 Task: Set the alternate calendars to Hijri - Civil.
Action: Mouse moved to (789, 72)
Screenshot: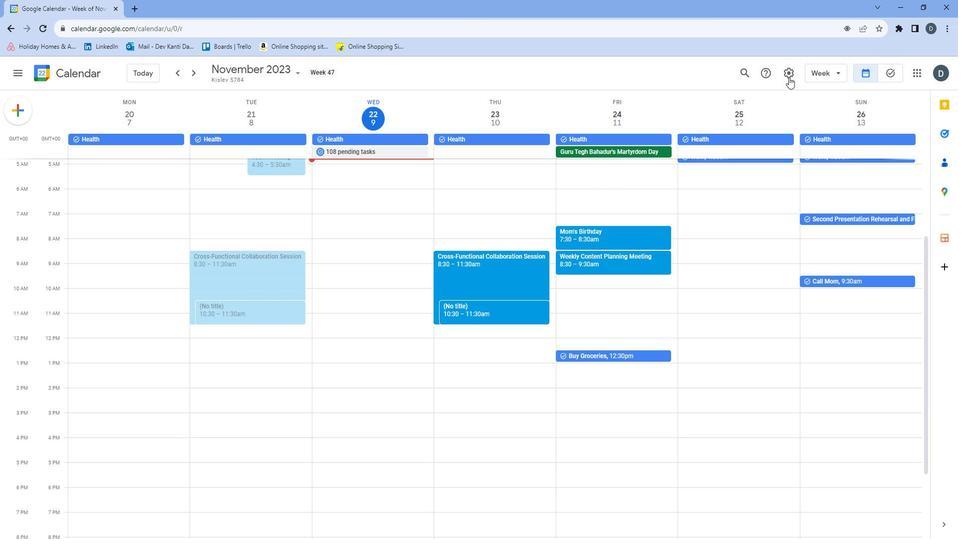 
Action: Mouse pressed left at (789, 72)
Screenshot: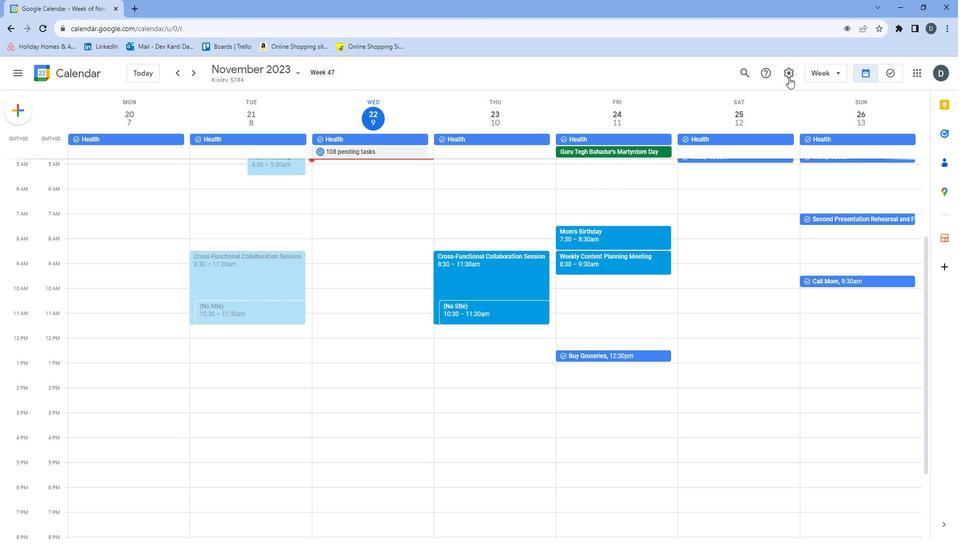 
Action: Mouse moved to (791, 87)
Screenshot: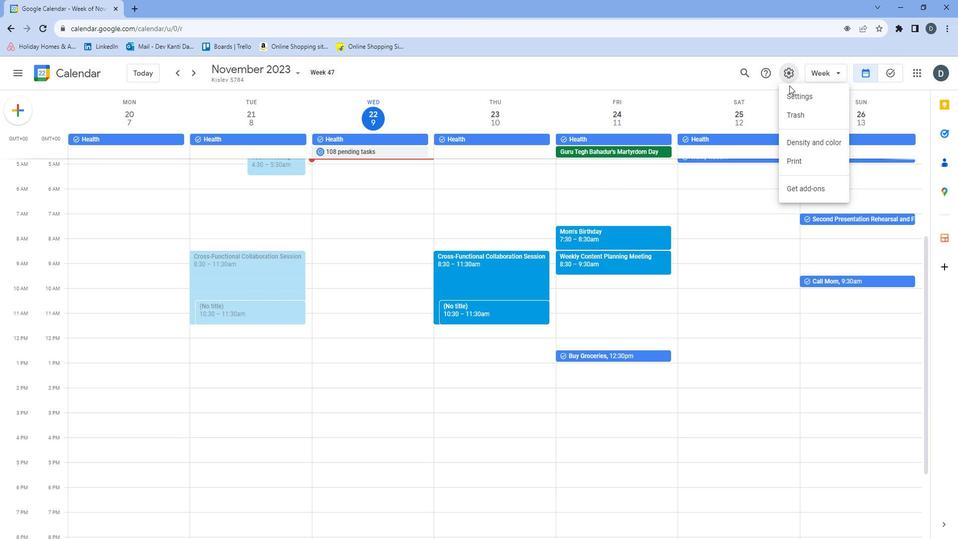 
Action: Mouse pressed left at (791, 87)
Screenshot: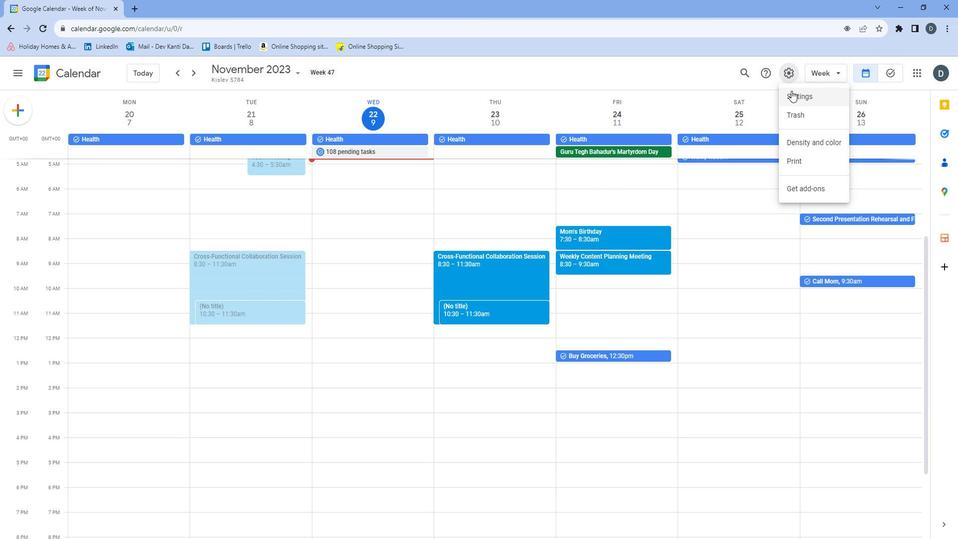 
Action: Mouse moved to (502, 295)
Screenshot: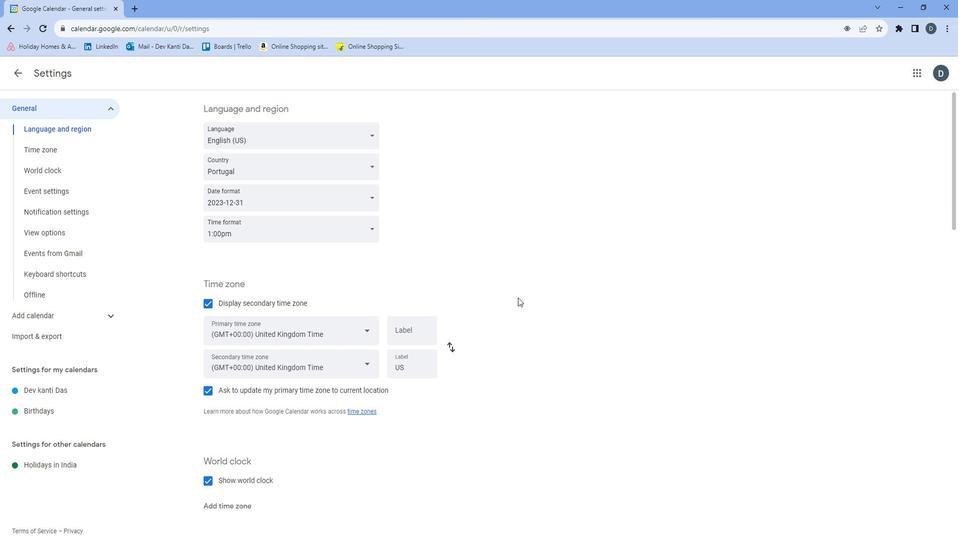 
Action: Mouse scrolled (502, 294) with delta (0, 0)
Screenshot: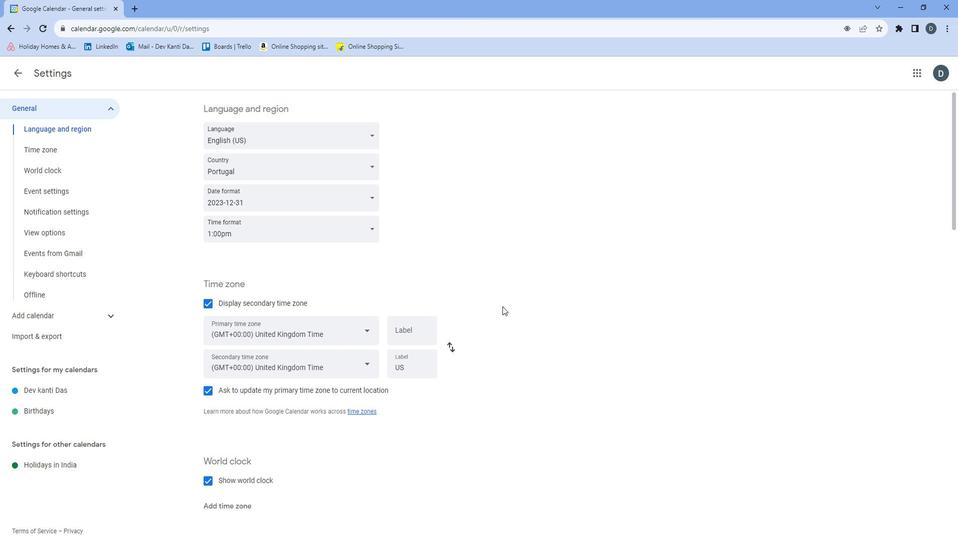 
Action: Mouse moved to (502, 295)
Screenshot: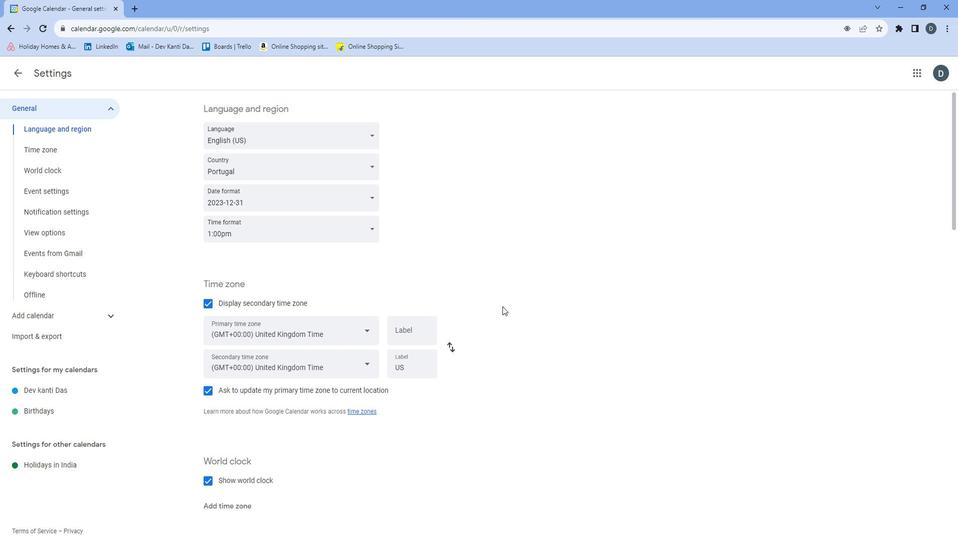 
Action: Mouse scrolled (502, 294) with delta (0, 0)
Screenshot: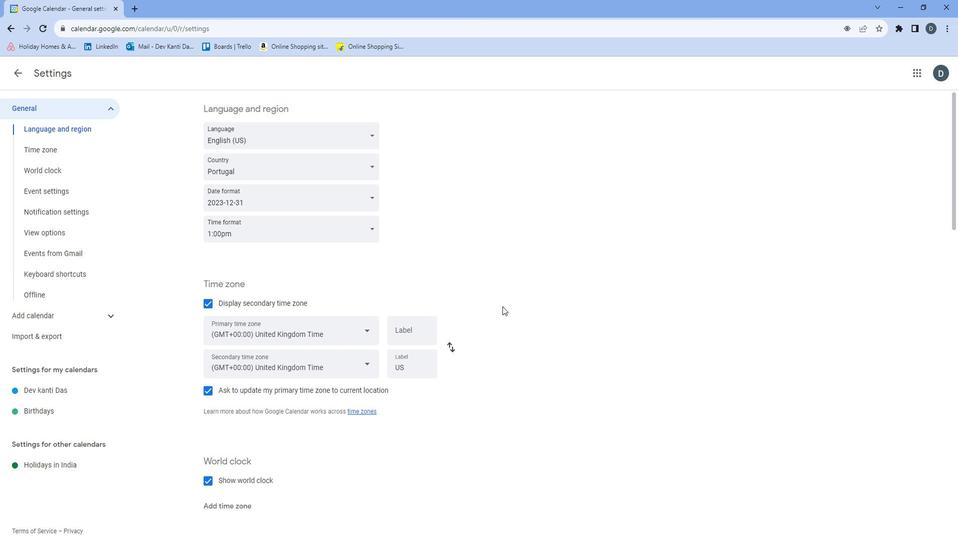 
Action: Mouse moved to (504, 295)
Screenshot: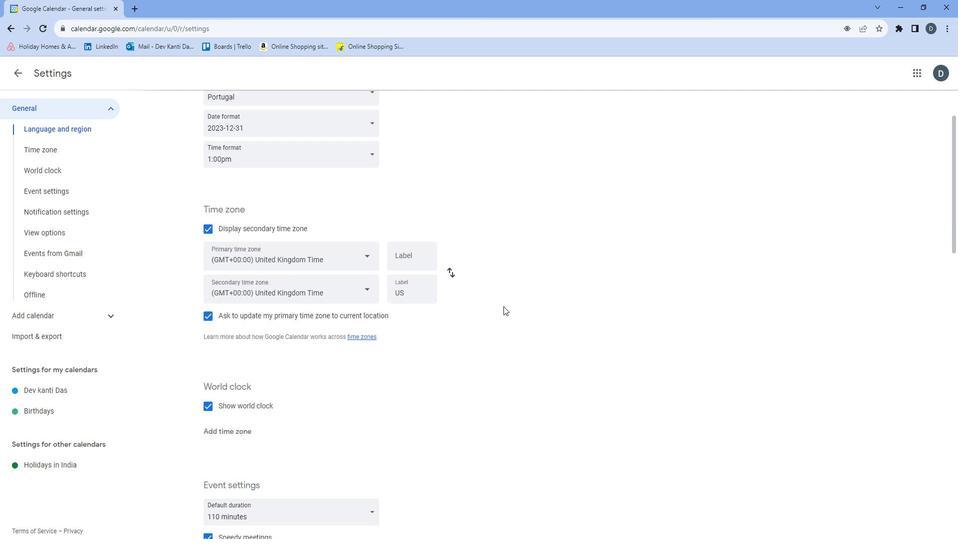 
Action: Mouse scrolled (504, 294) with delta (0, 0)
Screenshot: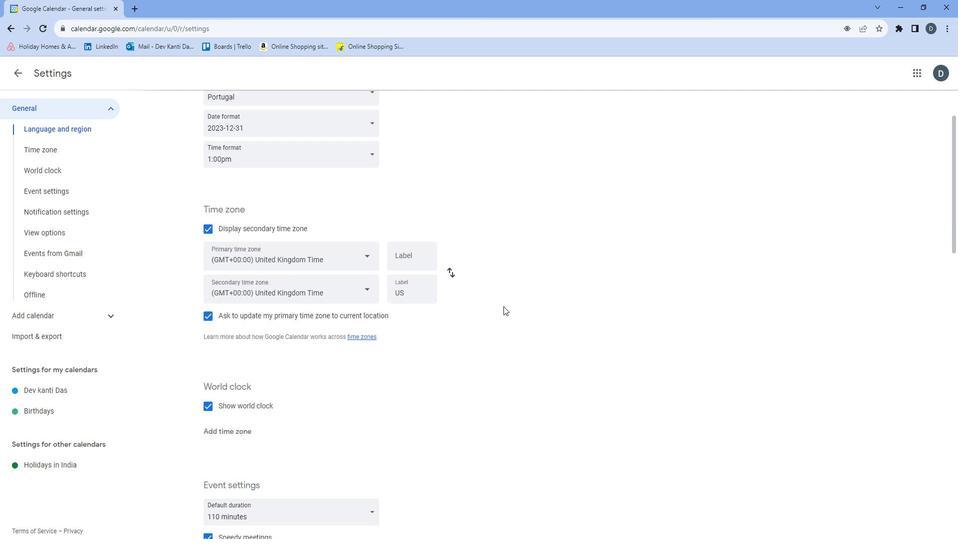 
Action: Mouse moved to (506, 294)
Screenshot: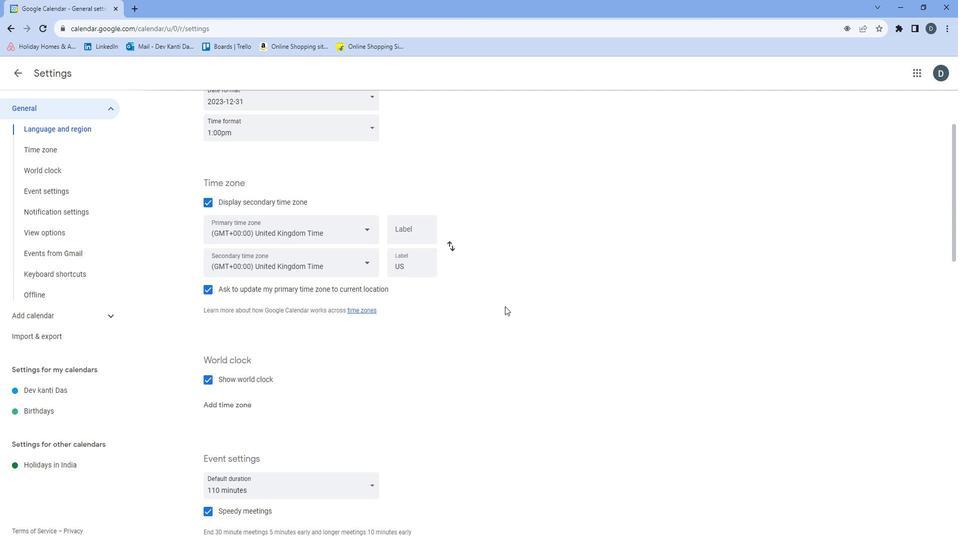 
Action: Mouse scrolled (506, 293) with delta (0, 0)
Screenshot: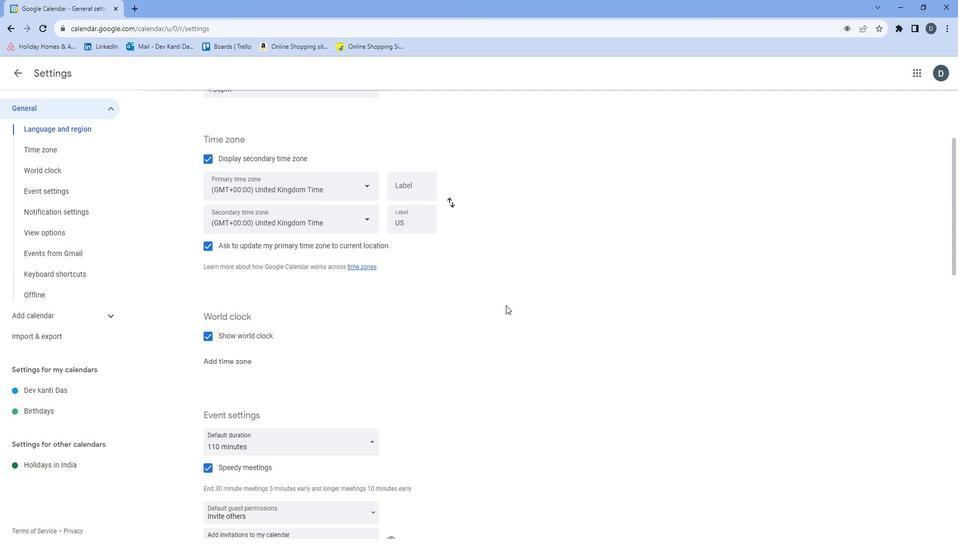 
Action: Mouse scrolled (506, 293) with delta (0, 0)
Screenshot: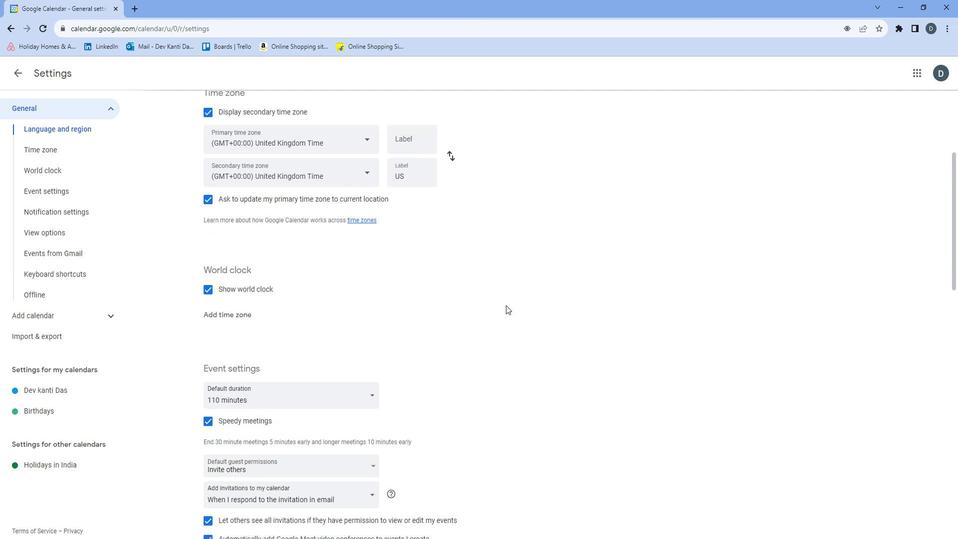 
Action: Mouse scrolled (506, 293) with delta (0, 0)
Screenshot: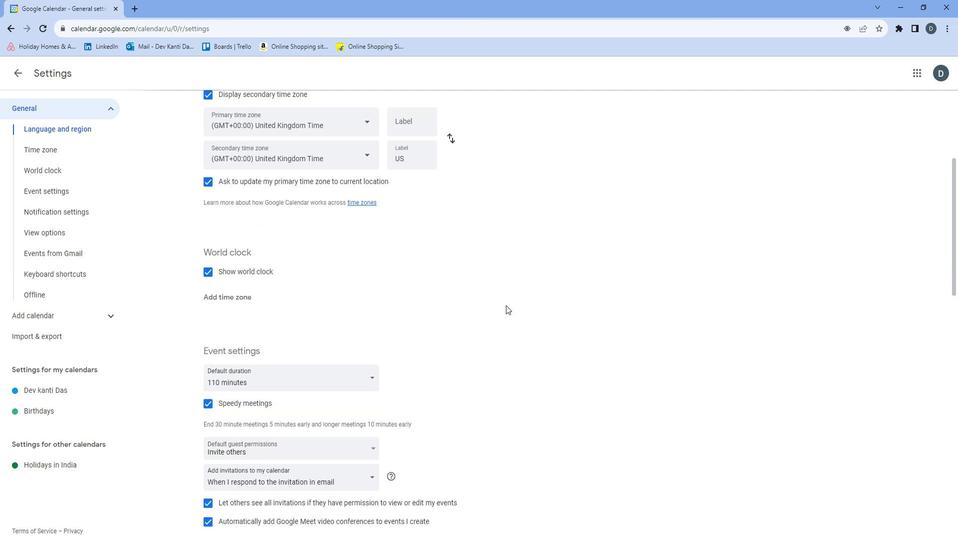 
Action: Mouse scrolled (506, 293) with delta (0, 0)
Screenshot: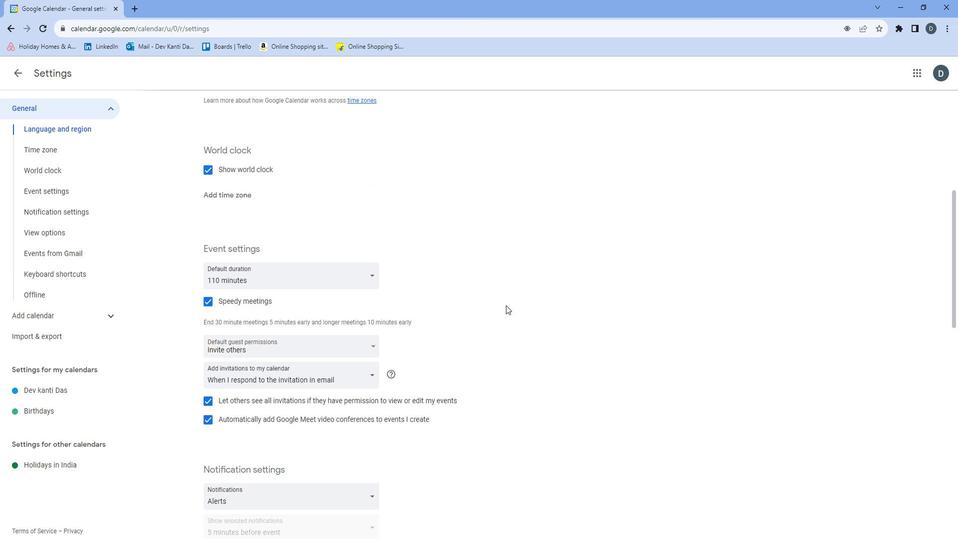 
Action: Mouse scrolled (506, 293) with delta (0, 0)
Screenshot: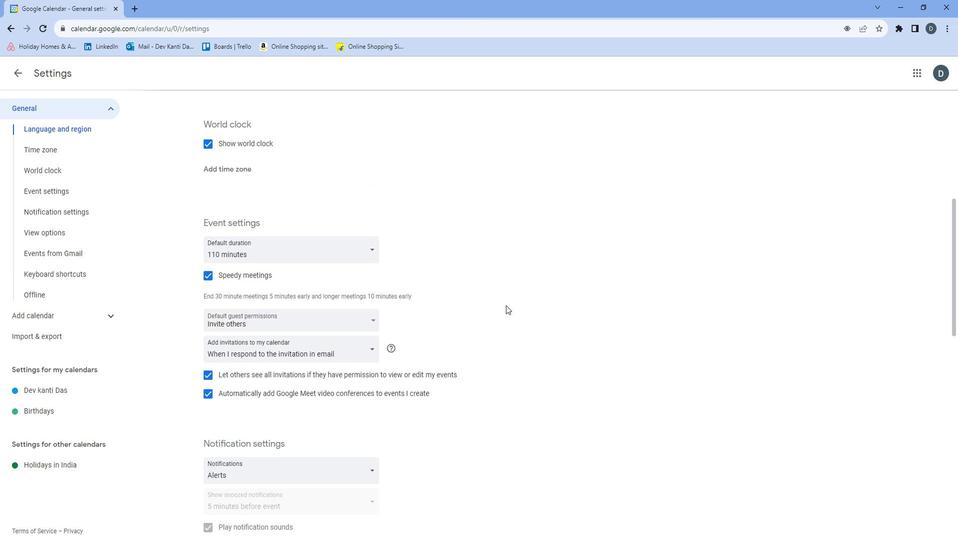 
Action: Mouse scrolled (506, 293) with delta (0, 0)
Screenshot: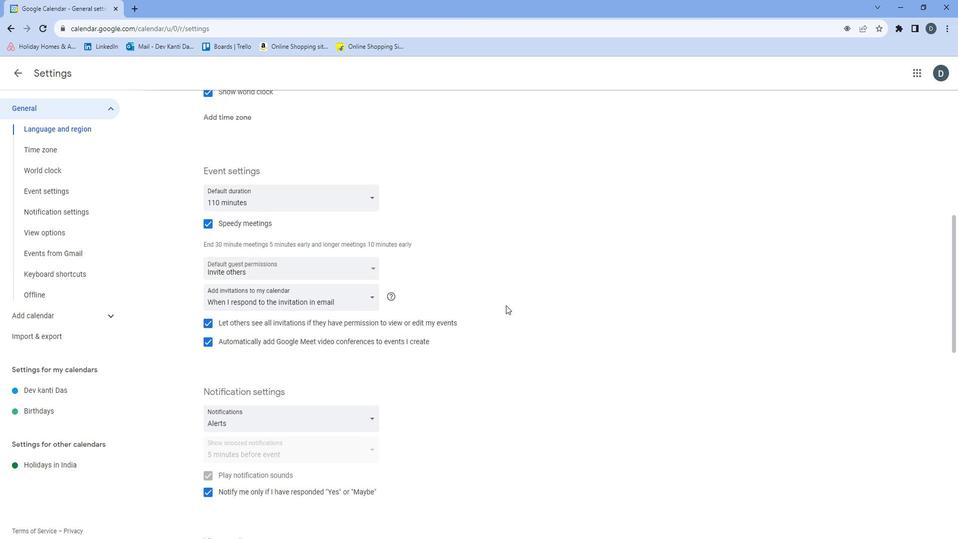 
Action: Mouse scrolled (506, 293) with delta (0, 0)
Screenshot: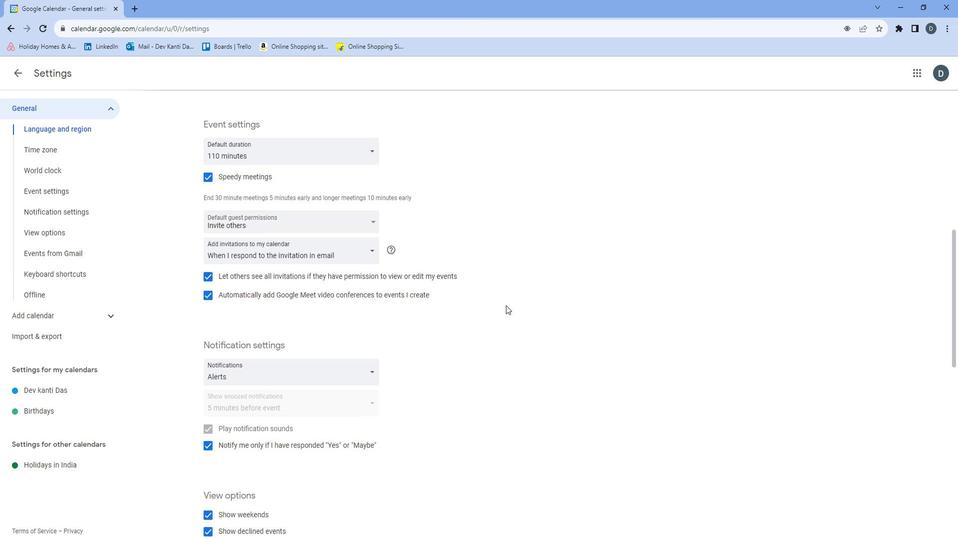 
Action: Mouse scrolled (506, 293) with delta (0, 0)
Screenshot: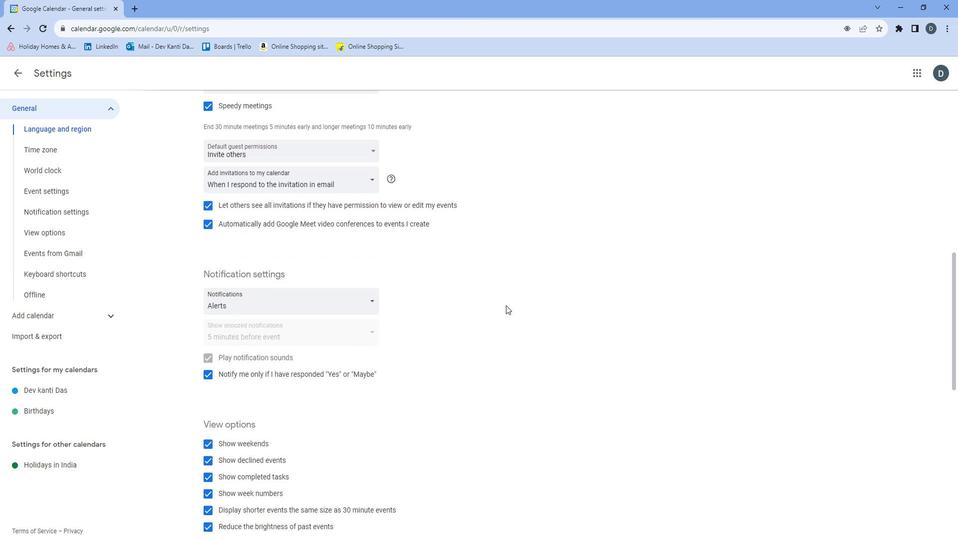 
Action: Mouse scrolled (506, 293) with delta (0, 0)
Screenshot: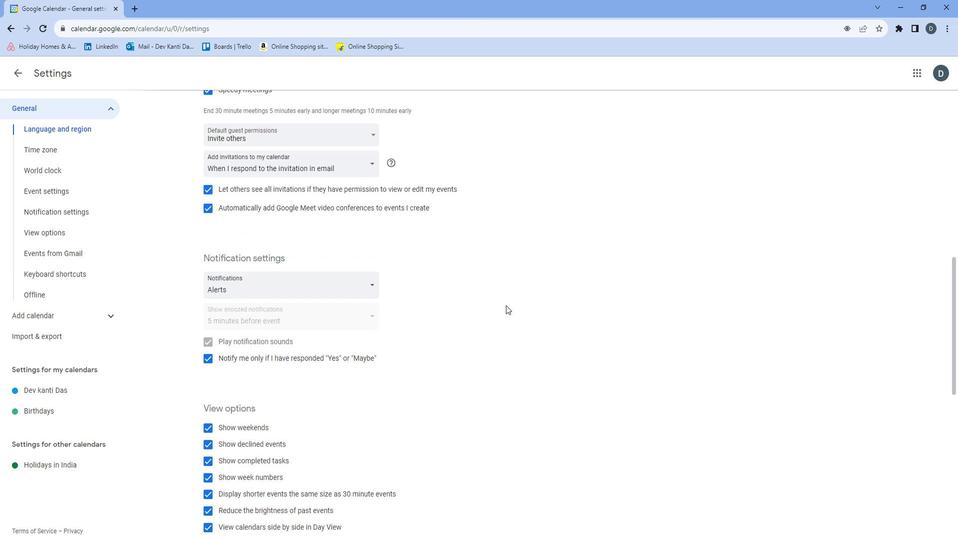 
Action: Mouse moved to (508, 292)
Screenshot: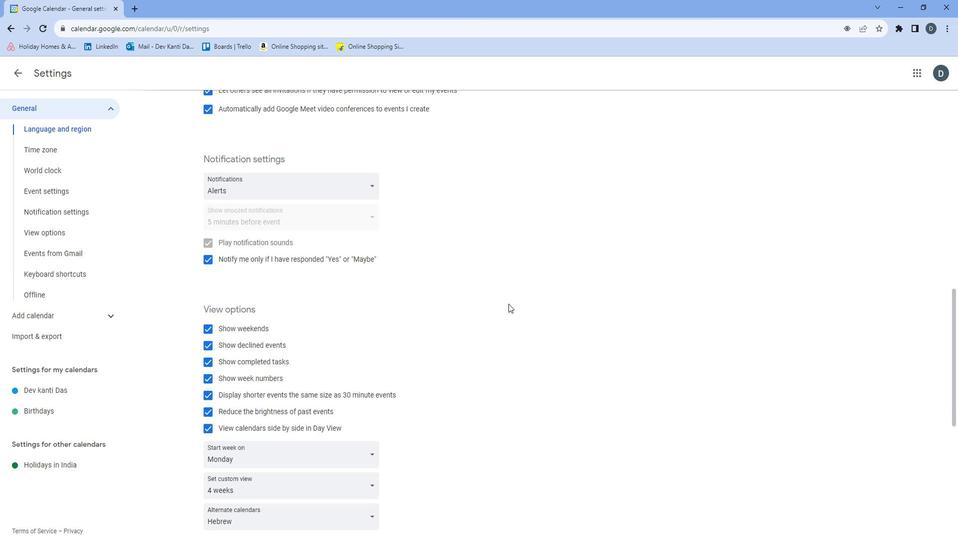 
Action: Mouse scrolled (508, 292) with delta (0, 0)
Screenshot: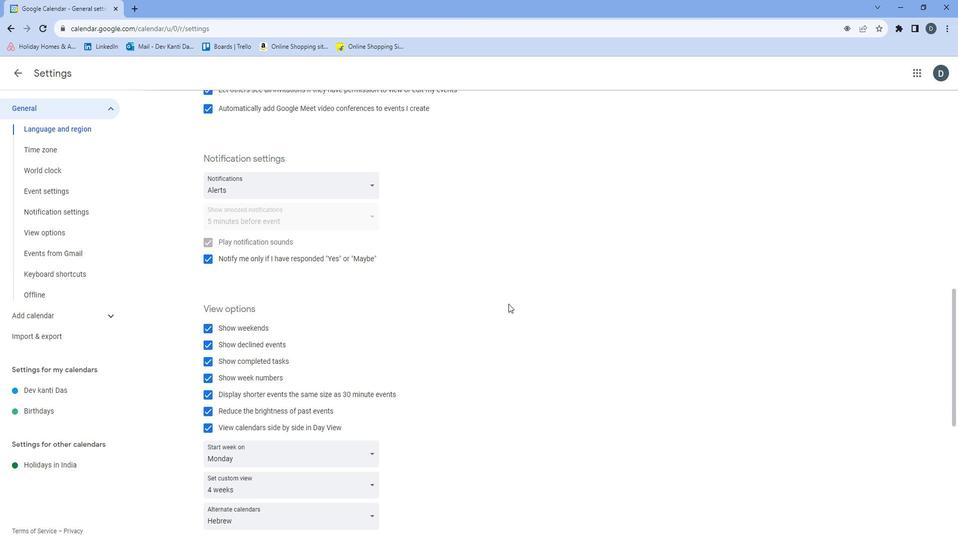 
Action: Mouse scrolled (508, 292) with delta (0, 0)
Screenshot: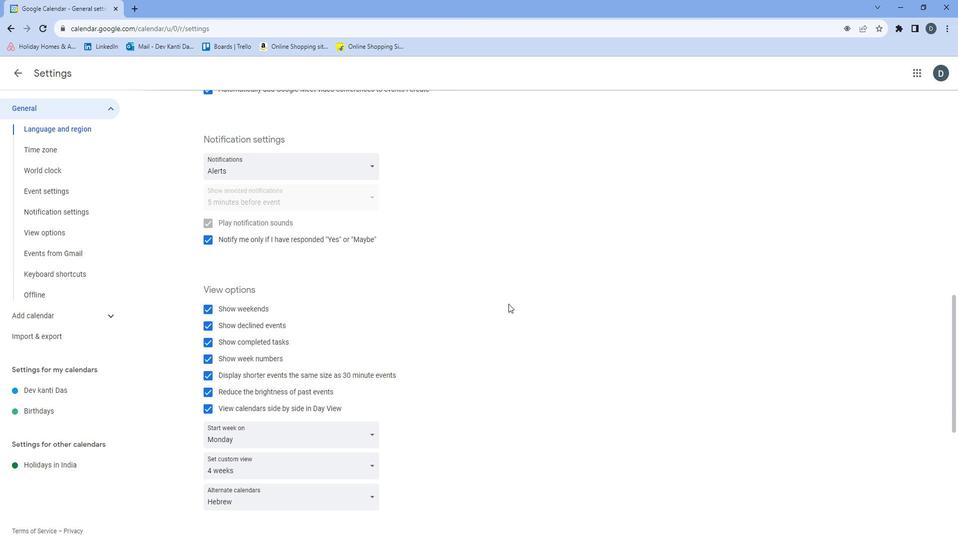 
Action: Mouse scrolled (508, 292) with delta (0, 0)
Screenshot: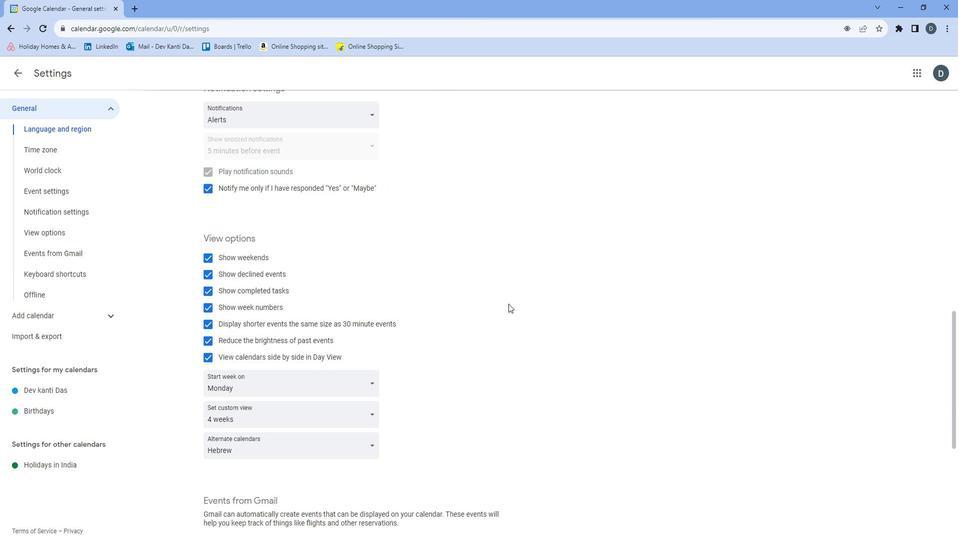 
Action: Mouse scrolled (508, 292) with delta (0, 0)
Screenshot: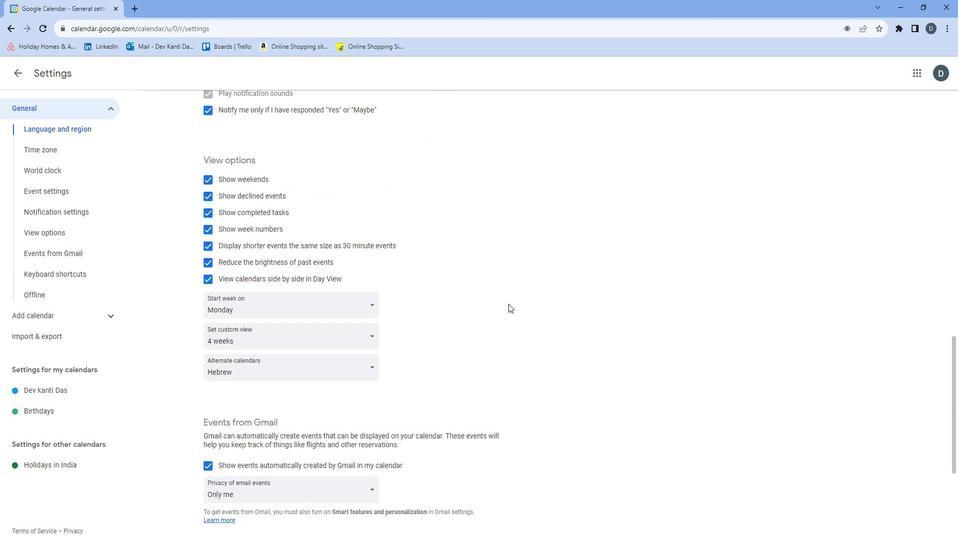 
Action: Mouse scrolled (508, 292) with delta (0, 0)
Screenshot: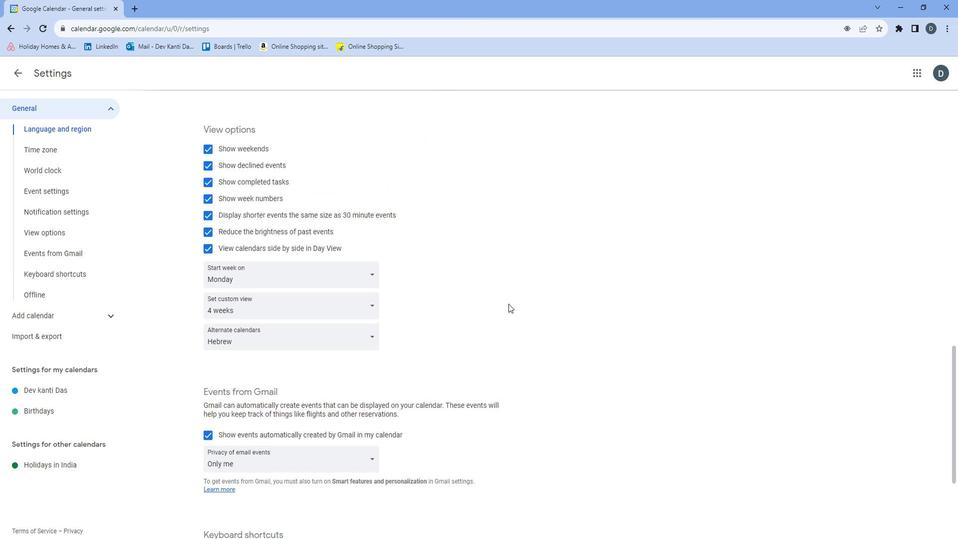 
Action: Mouse moved to (357, 258)
Screenshot: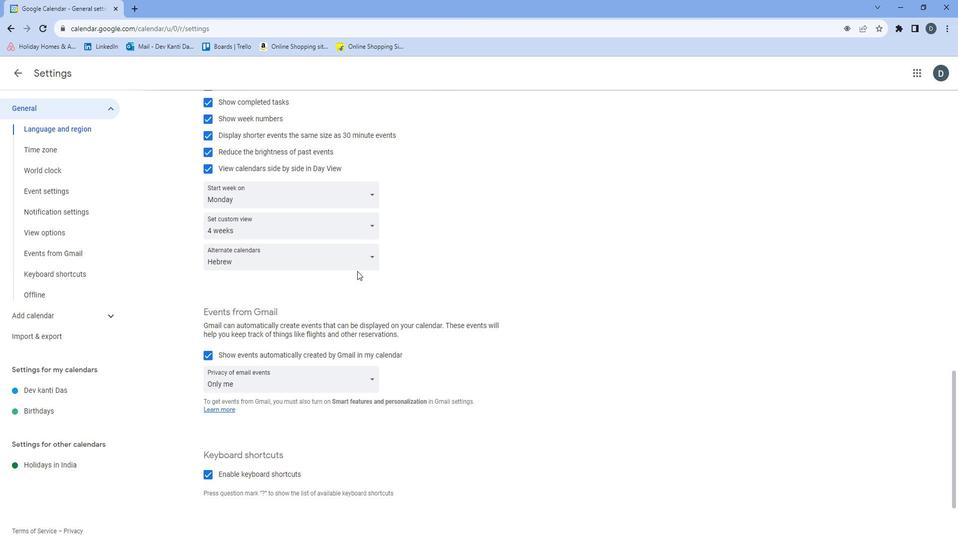 
Action: Mouse pressed left at (357, 258)
Screenshot: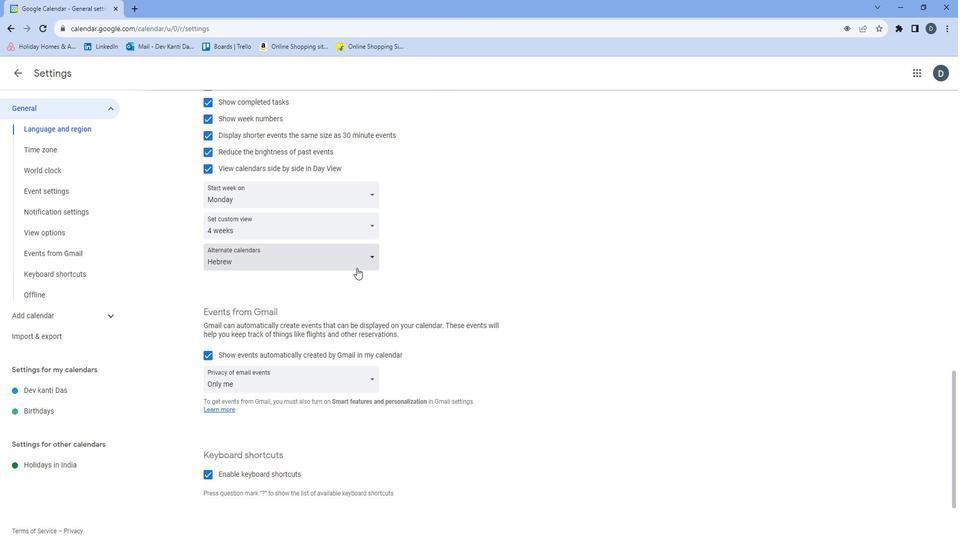 
Action: Mouse moved to (307, 356)
Screenshot: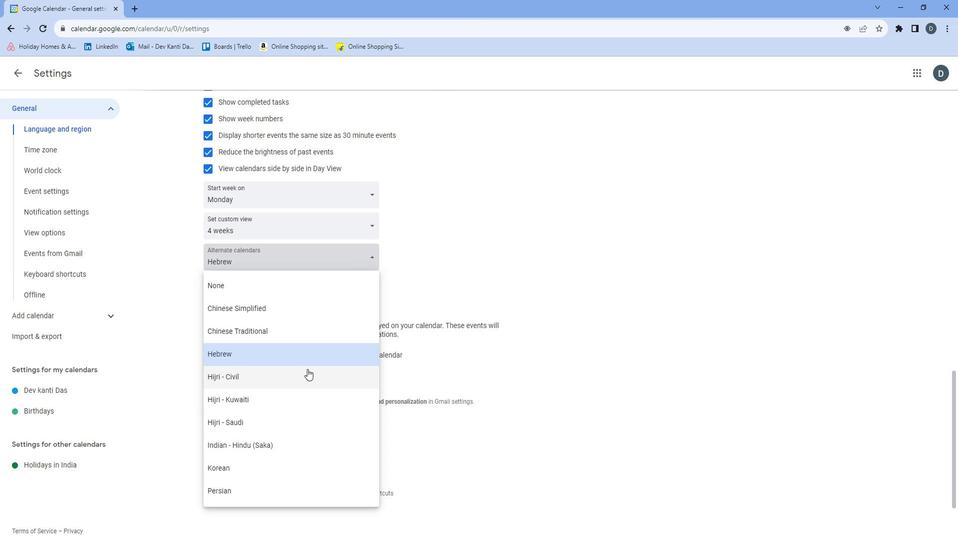 
Action: Mouse pressed left at (307, 356)
Screenshot: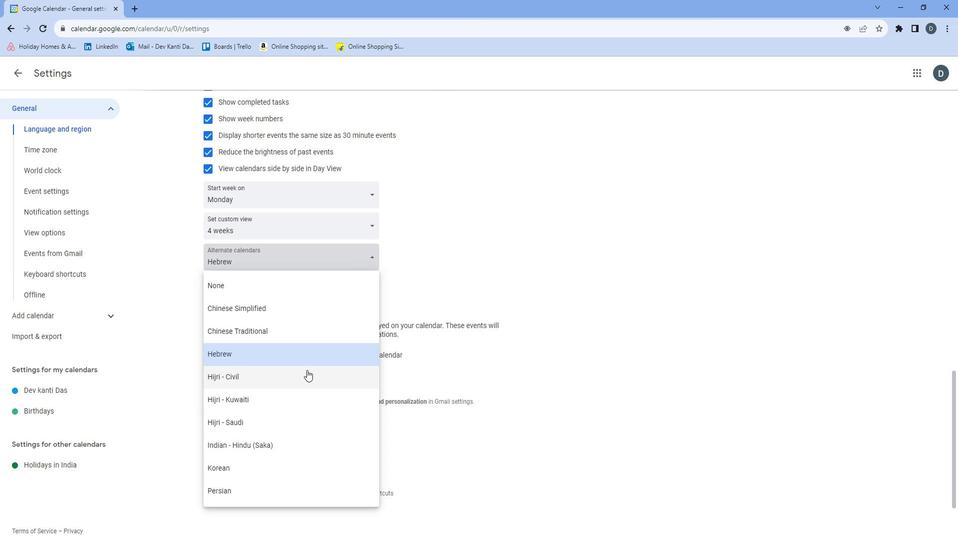 
Action: Mouse moved to (470, 341)
Screenshot: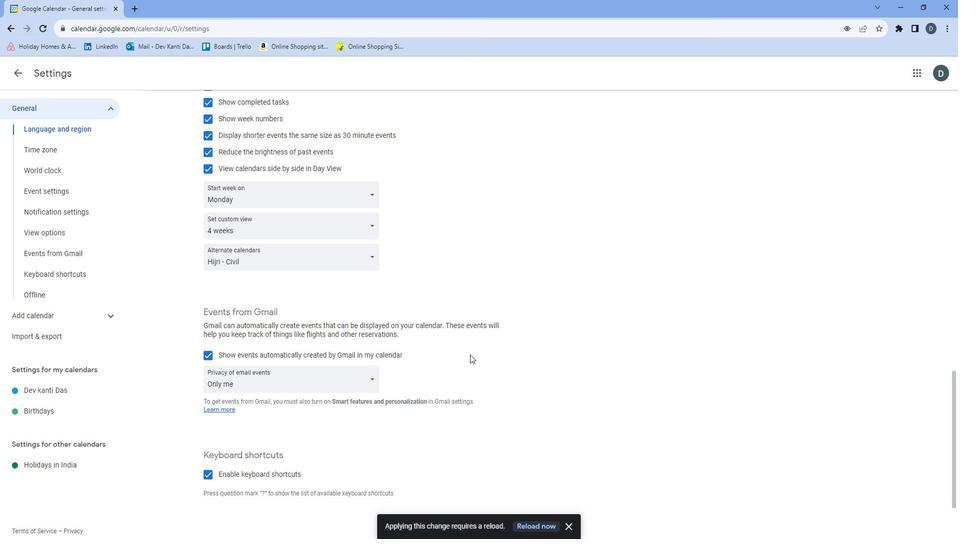 
